 Task: Move the task Improve the appâ€™s performance during heavy load periods to the section Done in the project Vigilant and filter the tasks in the project by Due this week.
Action: Mouse moved to (23, 60)
Screenshot: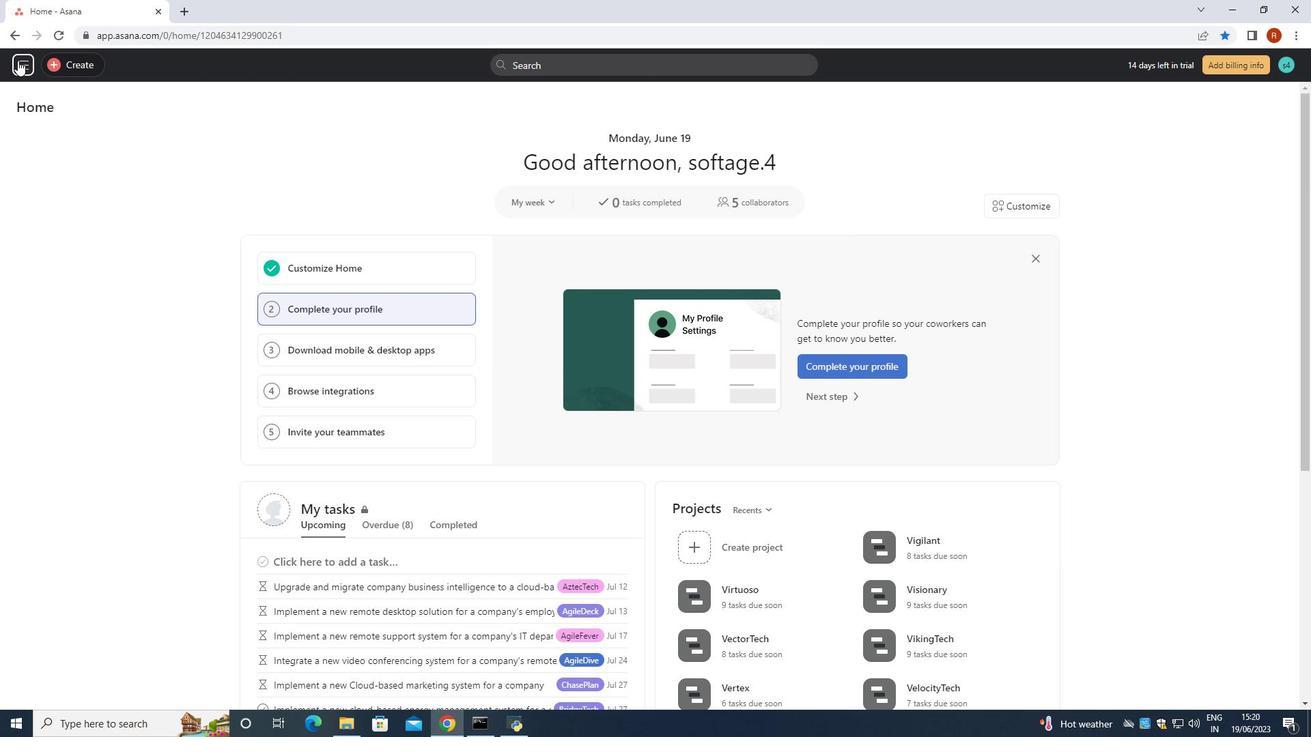 
Action: Mouse pressed left at (23, 60)
Screenshot: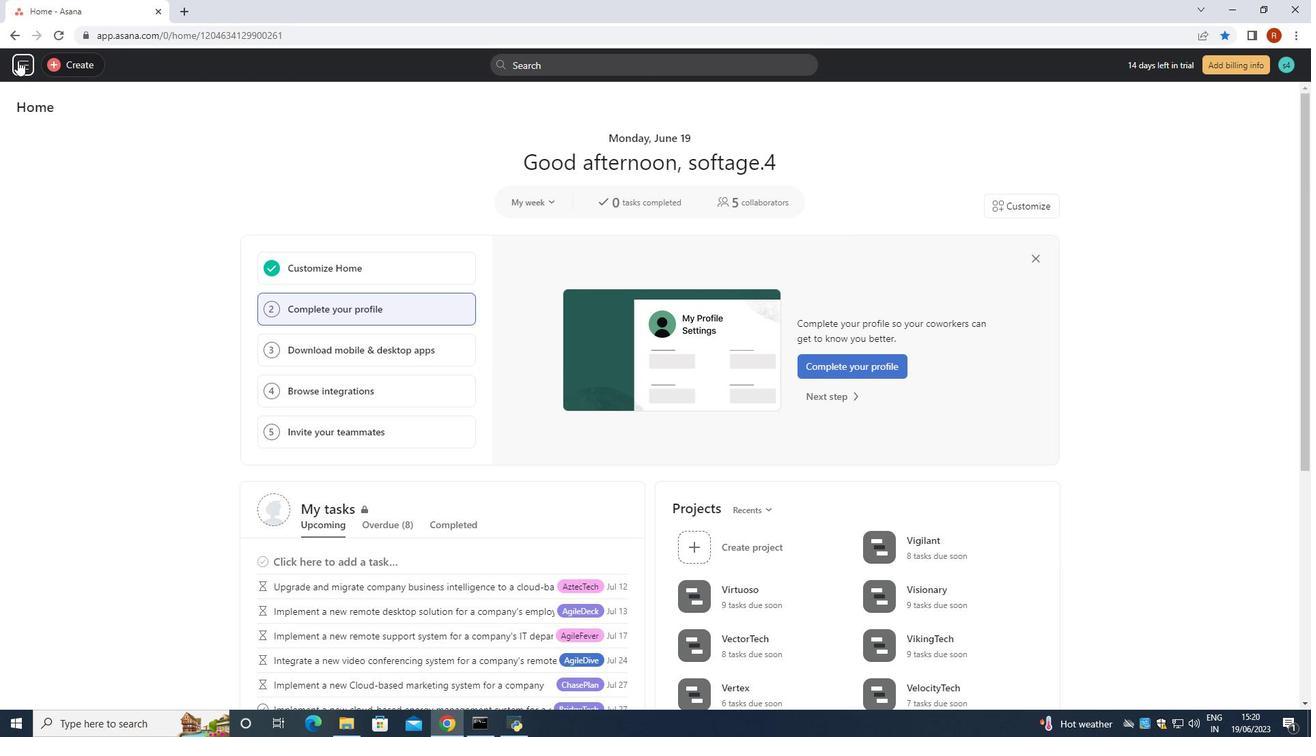 
Action: Mouse moved to (79, 192)
Screenshot: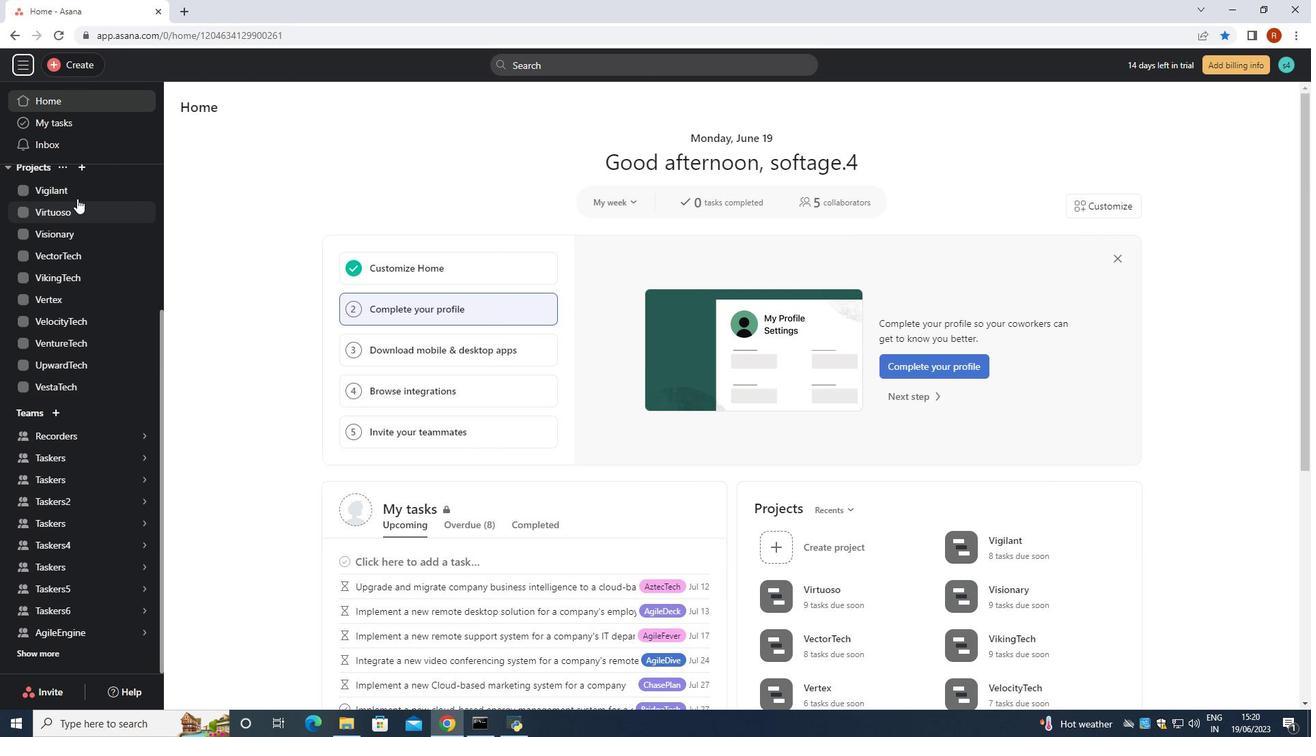 
Action: Mouse pressed left at (79, 192)
Screenshot: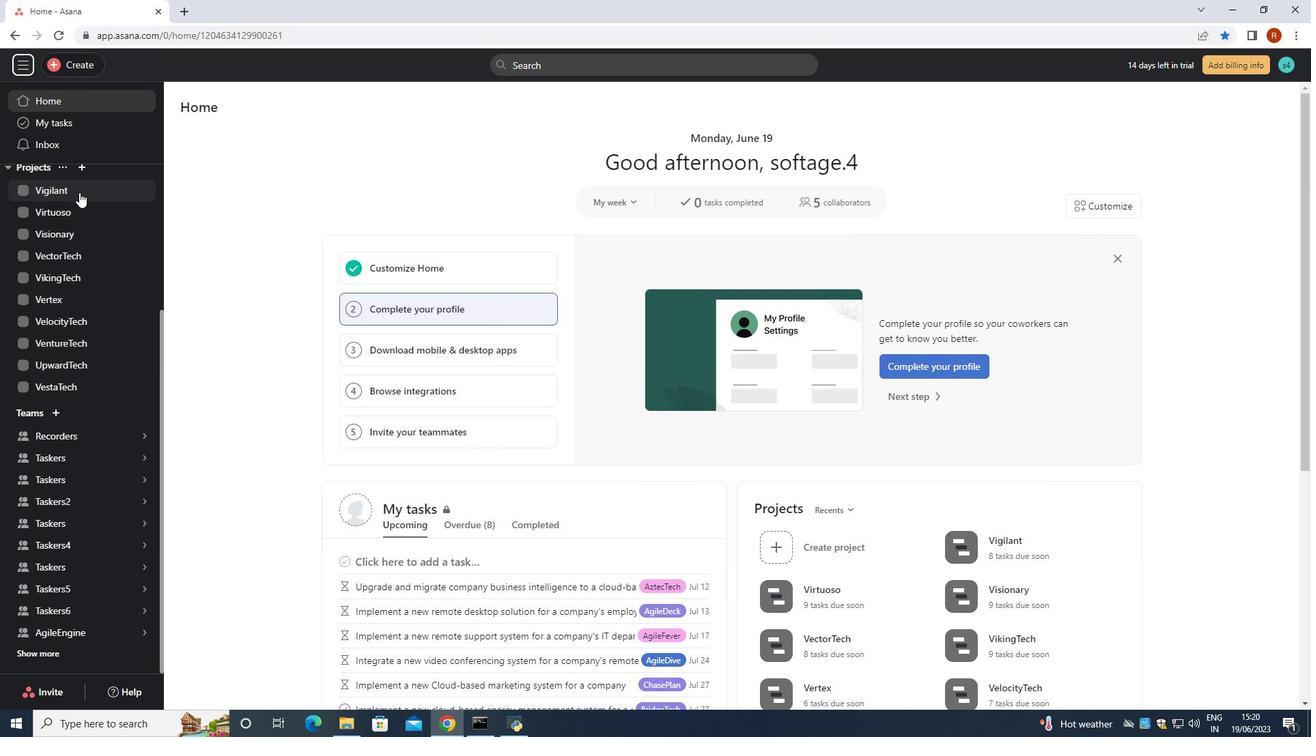 
Action: Mouse moved to (549, 276)
Screenshot: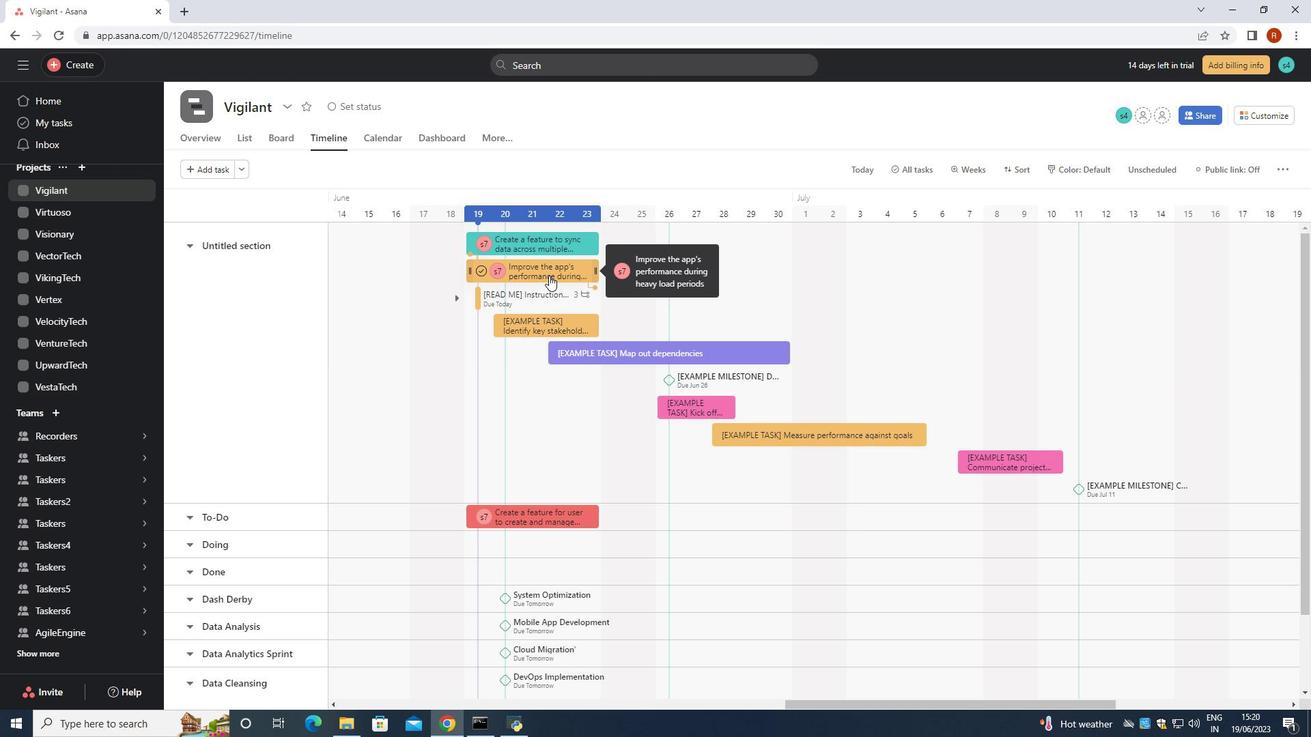 
Action: Mouse pressed left at (549, 276)
Screenshot: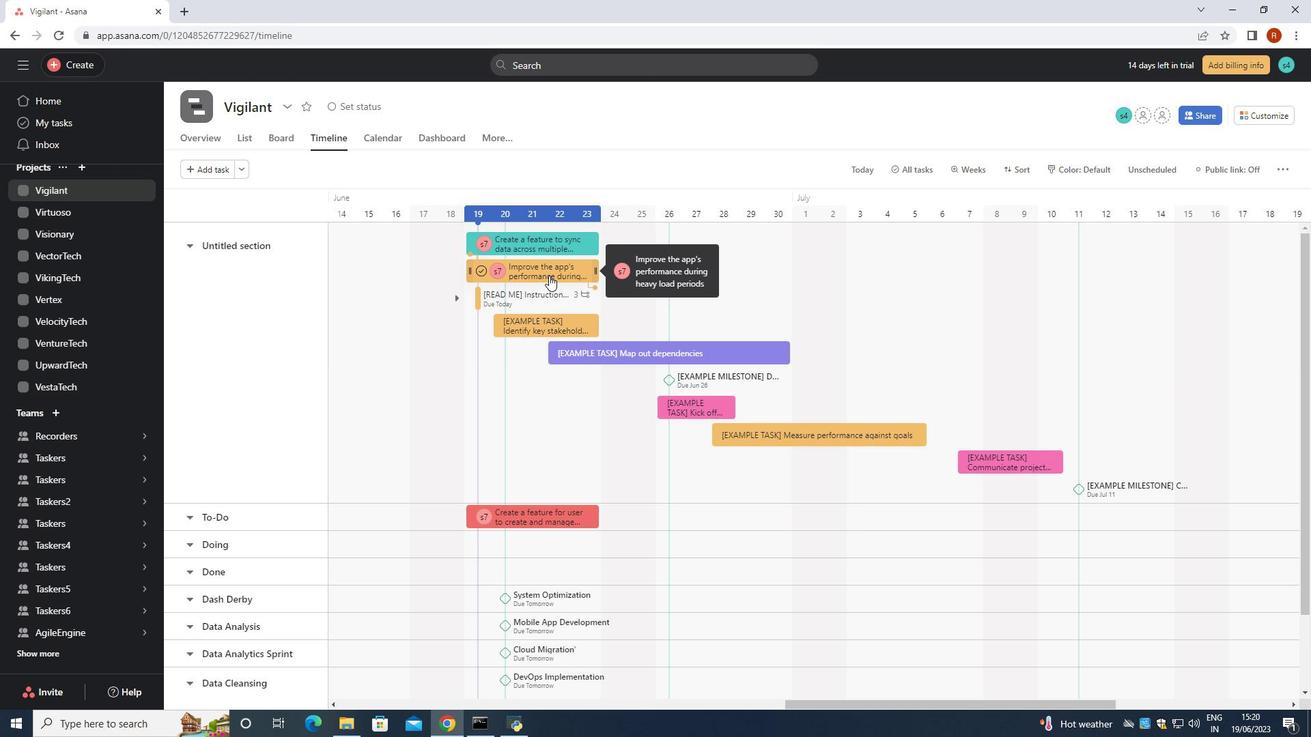 
Action: Mouse moved to (1041, 323)
Screenshot: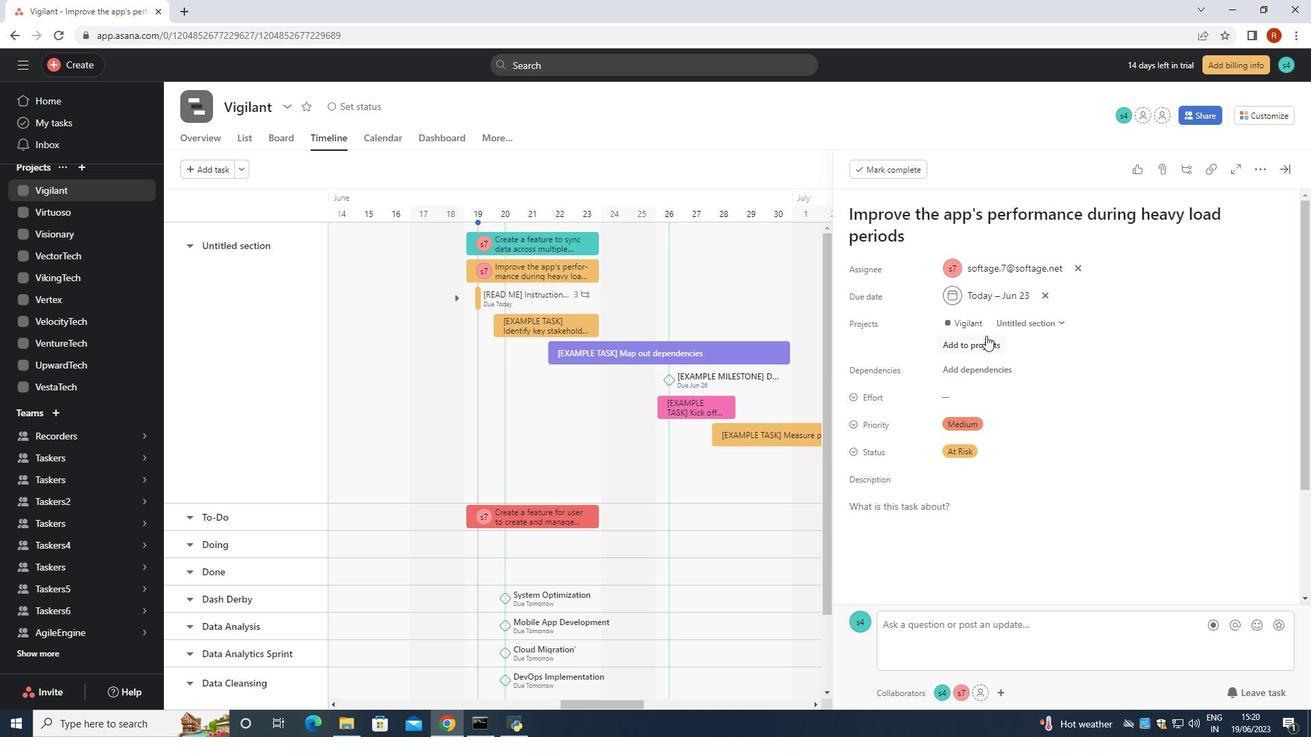 
Action: Mouse pressed left at (1041, 323)
Screenshot: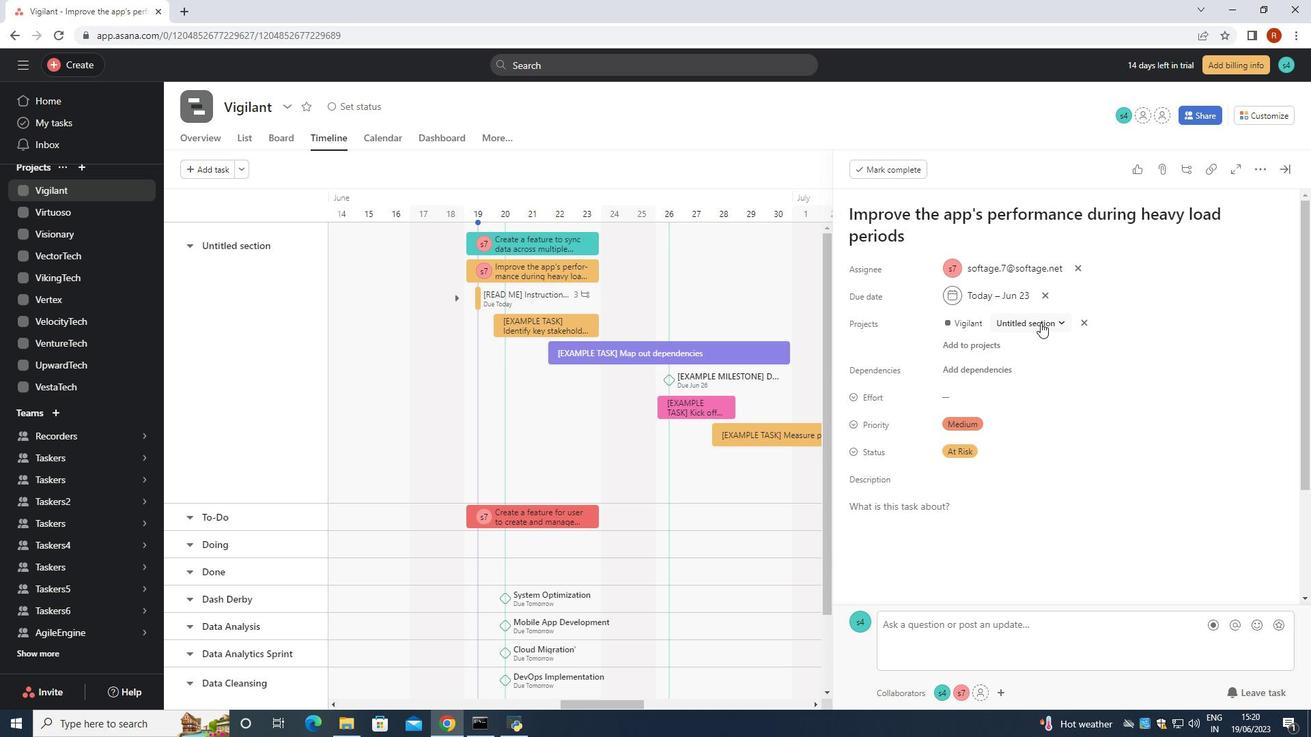
Action: Mouse moved to (999, 424)
Screenshot: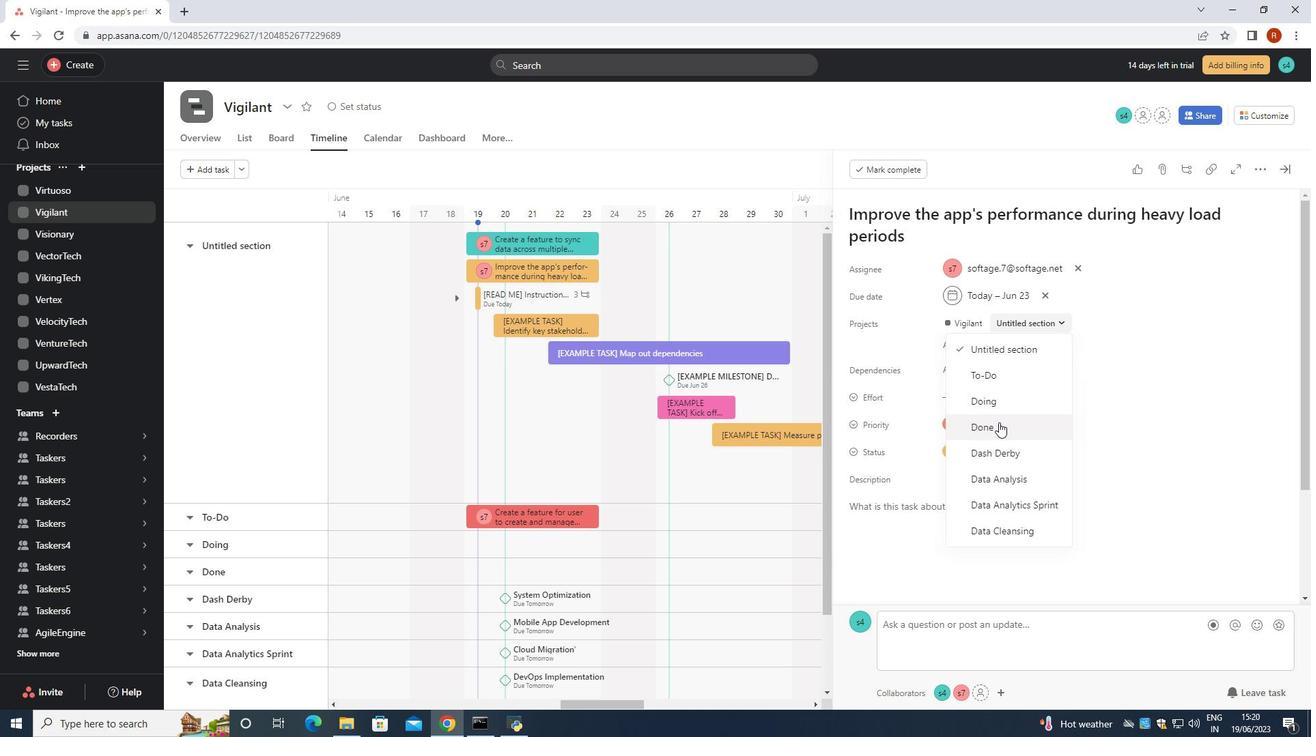 
Action: Mouse pressed left at (999, 424)
Screenshot: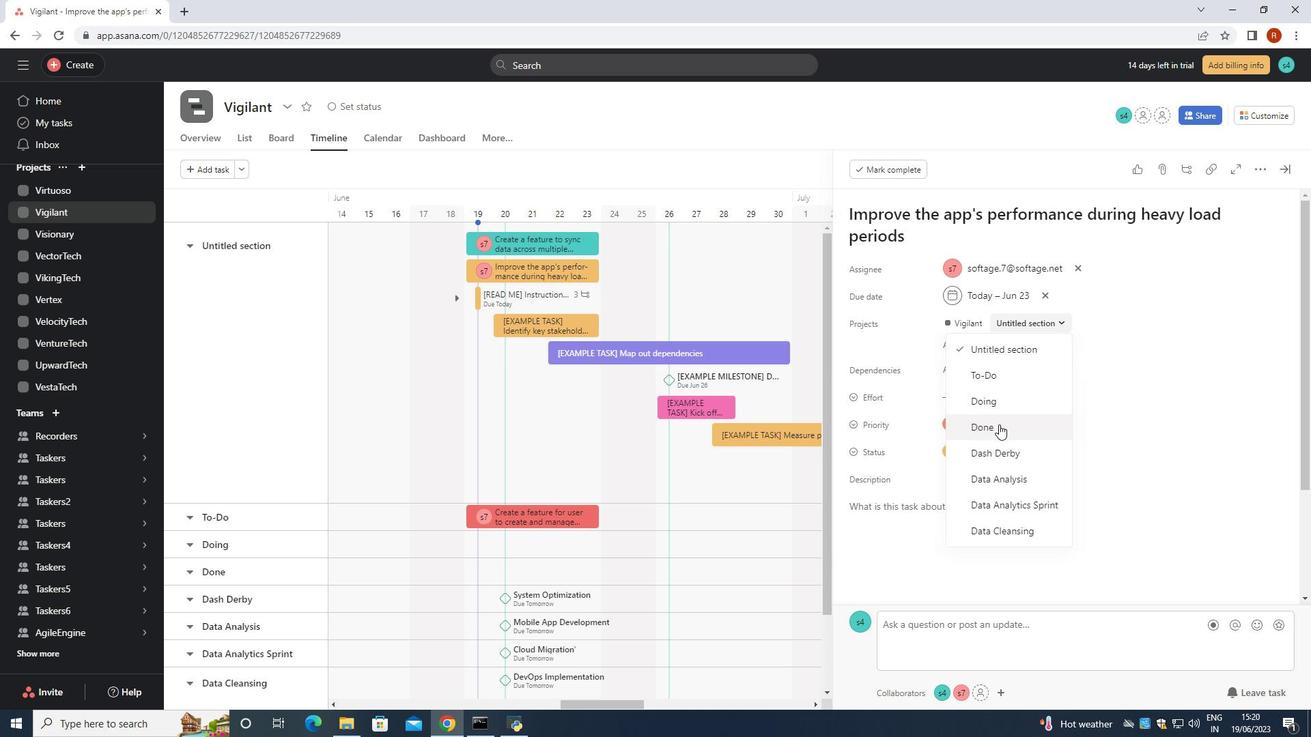 
Action: Mouse moved to (250, 136)
Screenshot: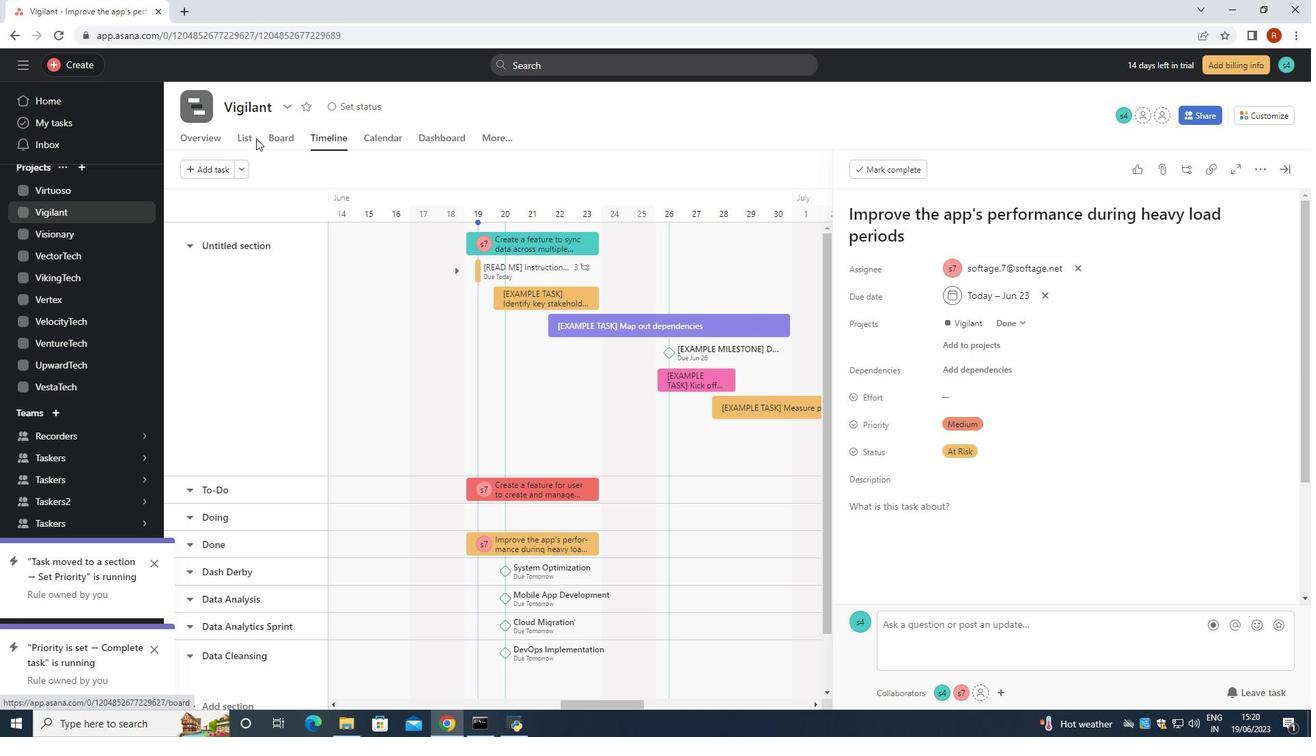 
Action: Mouse pressed left at (250, 136)
Screenshot: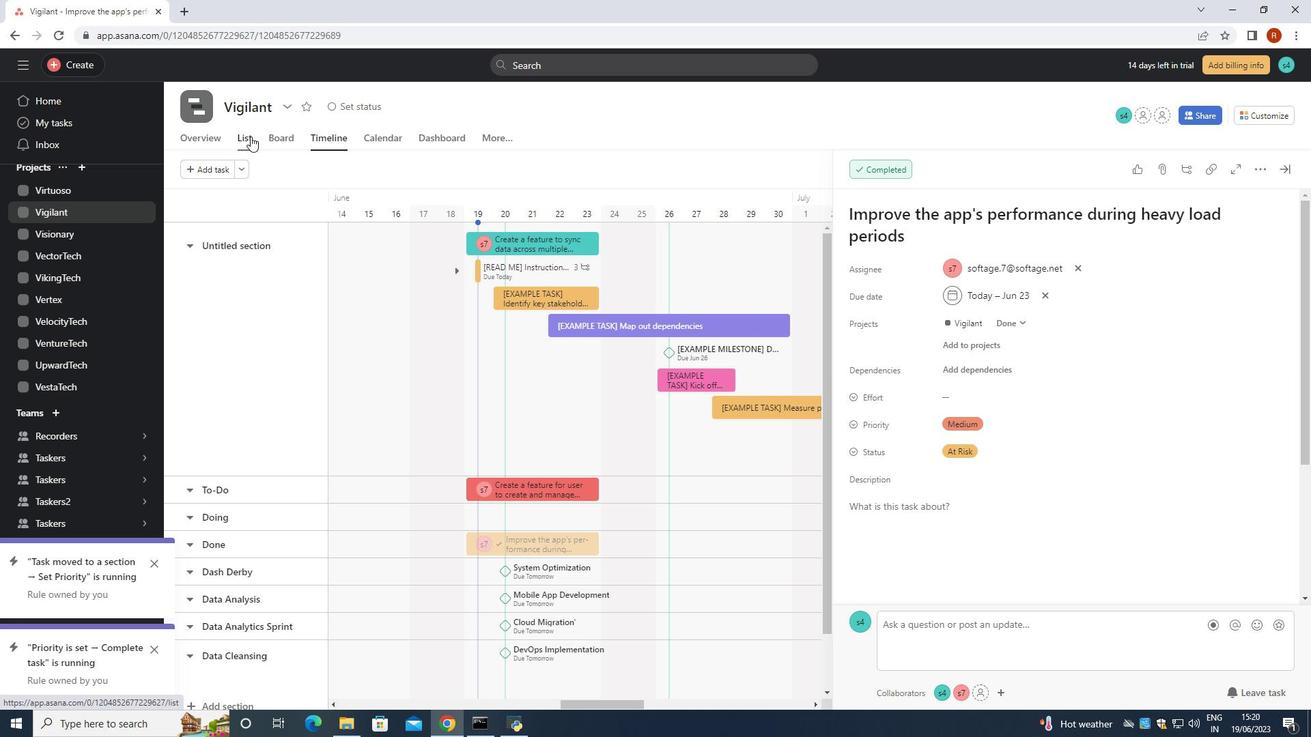 
Action: Mouse moved to (276, 167)
Screenshot: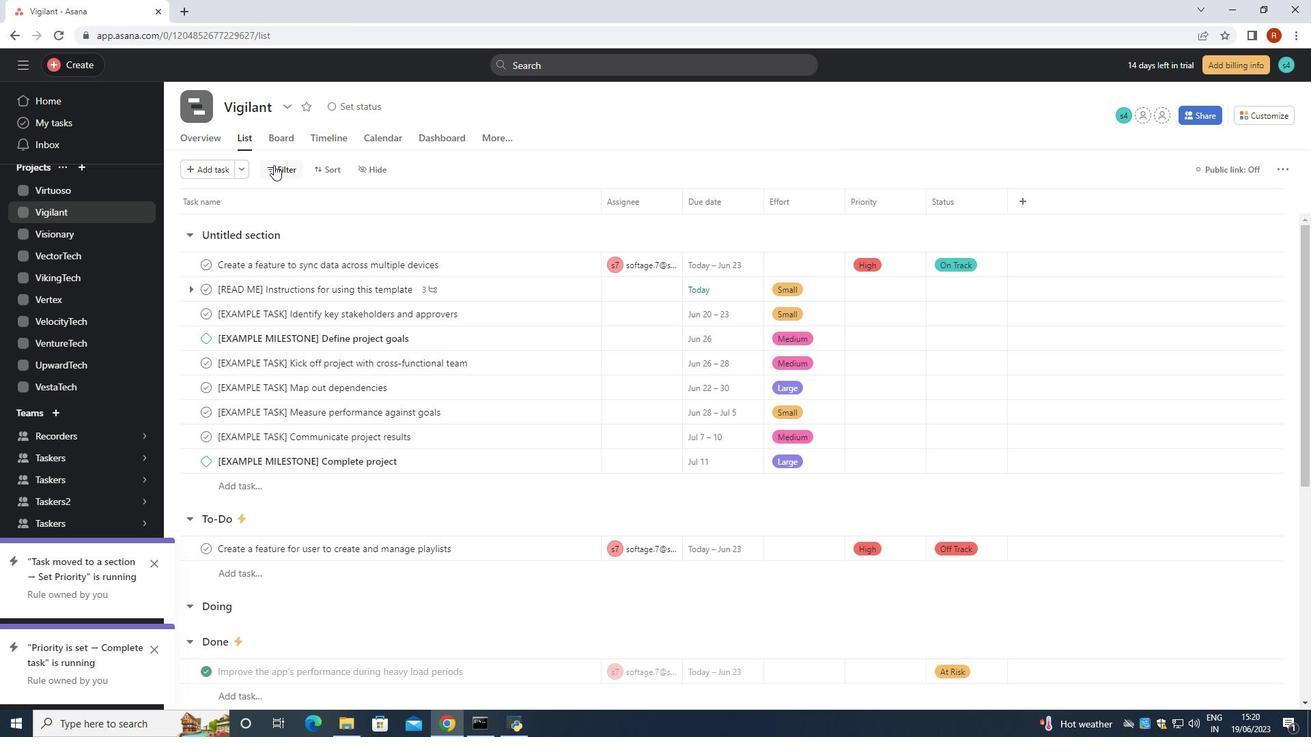 
Action: Mouse pressed left at (276, 167)
Screenshot: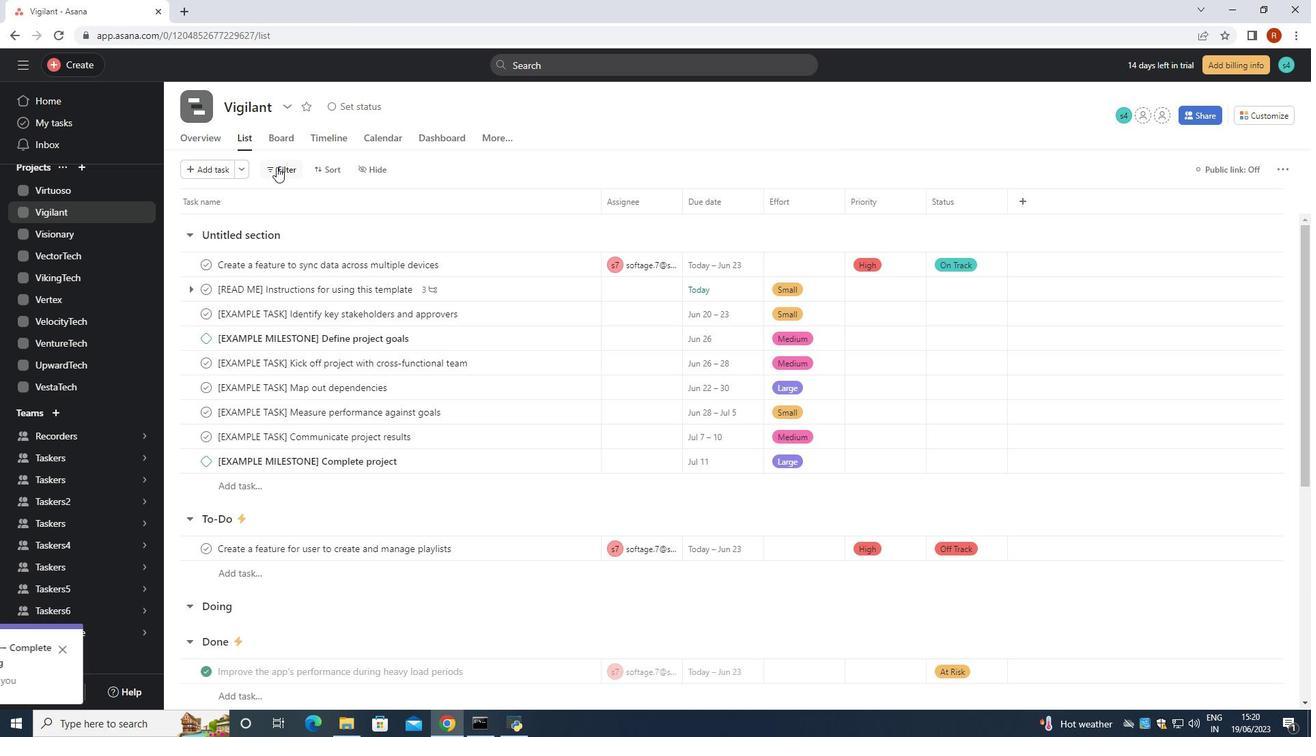 
Action: Mouse moved to (539, 220)
Screenshot: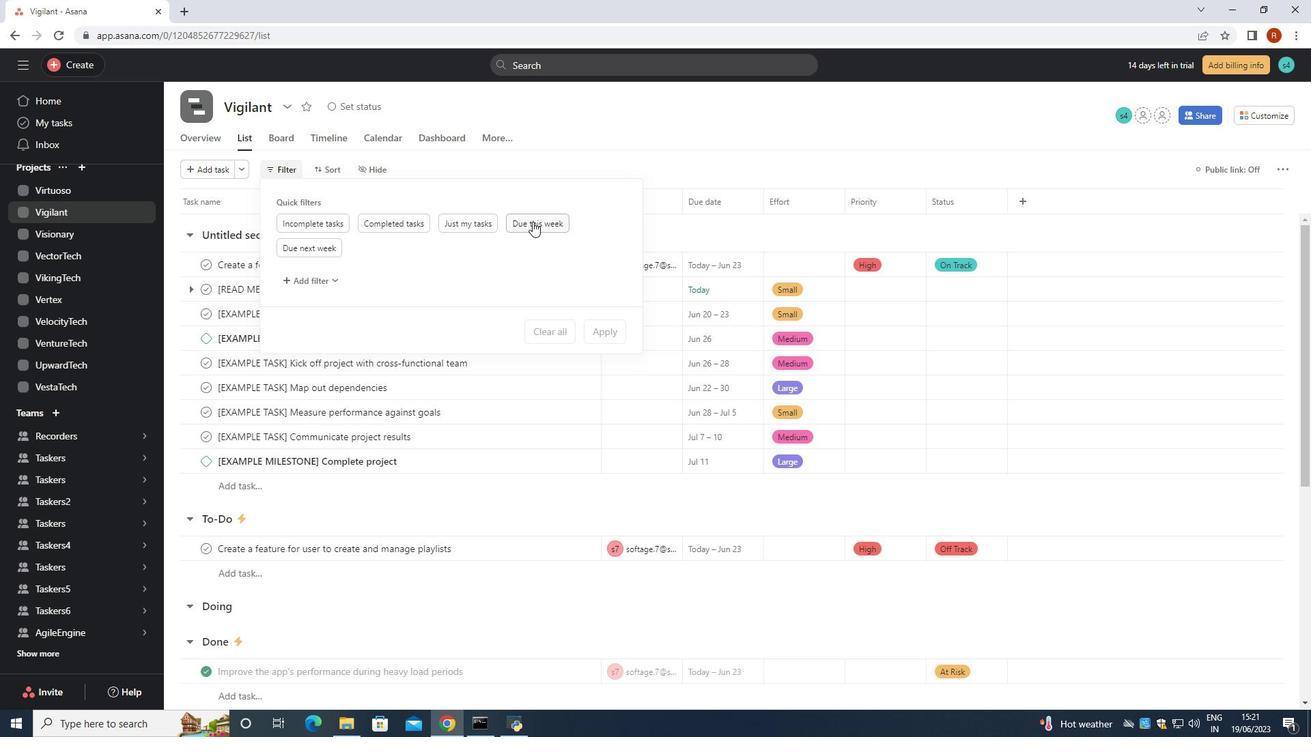 
Action: Mouse pressed left at (539, 220)
Screenshot: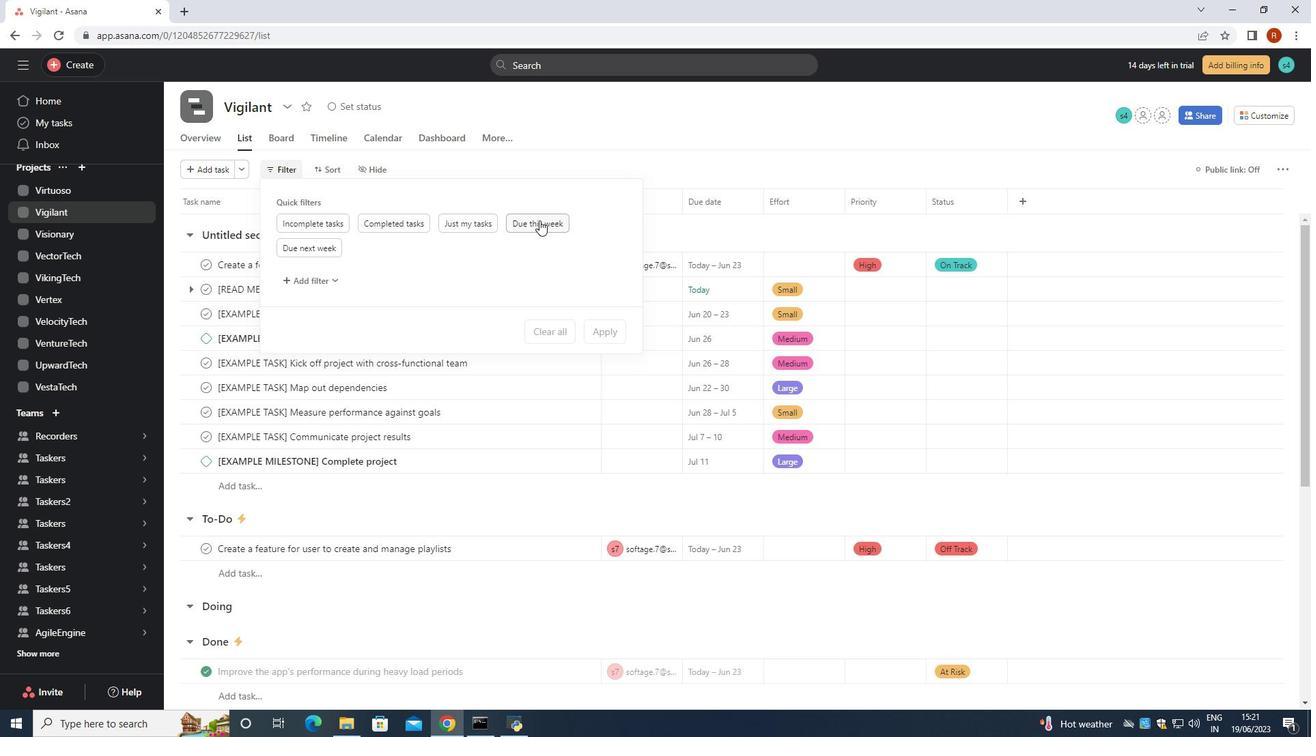 
Action: Mouse moved to (679, 269)
Screenshot: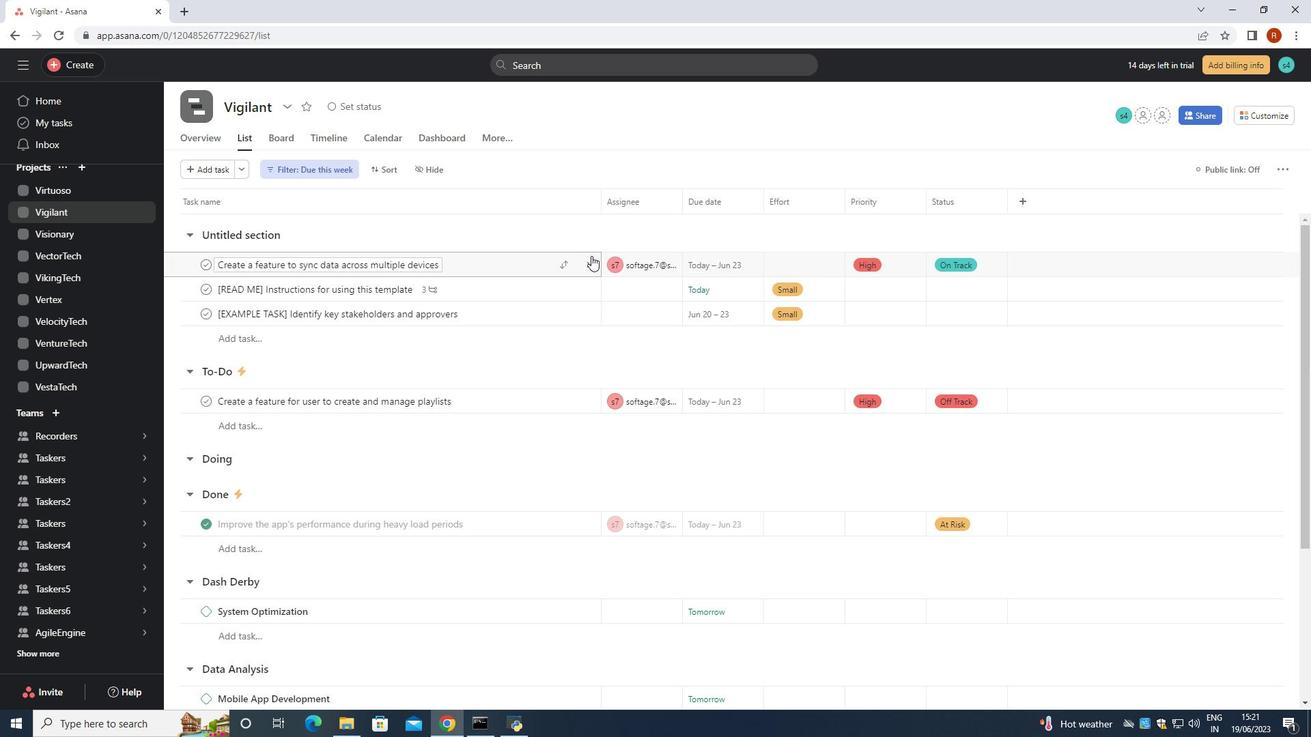 
